 Task: Select the file "Transparency_mask" for the alpha mask video filter.
Action: Mouse moved to (139, 118)
Screenshot: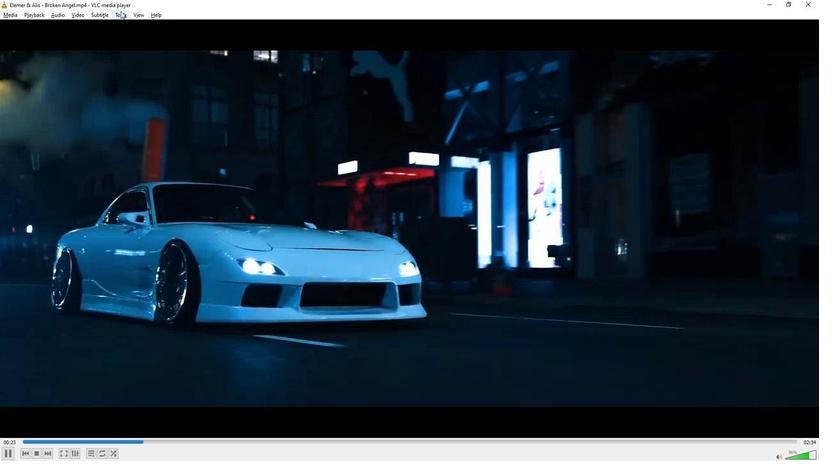 
Action: Mouse pressed left at (139, 118)
Screenshot: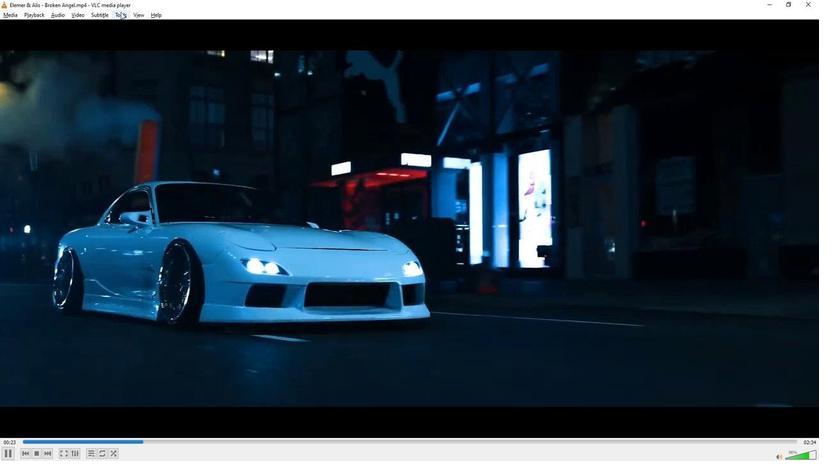 
Action: Mouse moved to (159, 178)
Screenshot: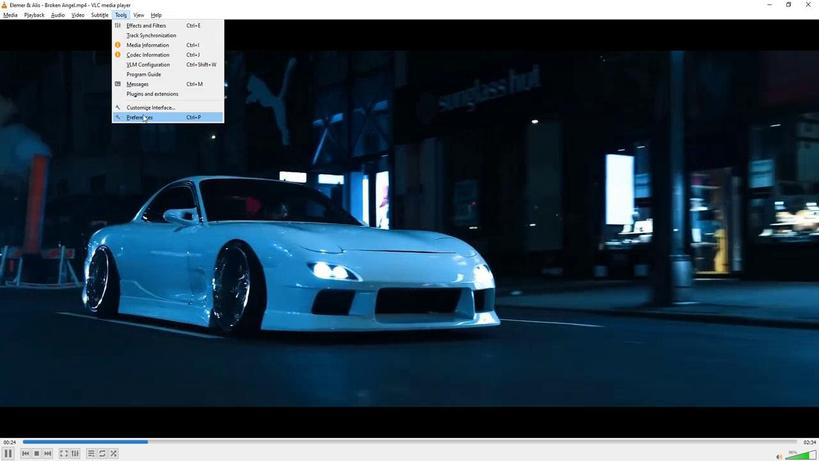 
Action: Mouse pressed left at (159, 178)
Screenshot: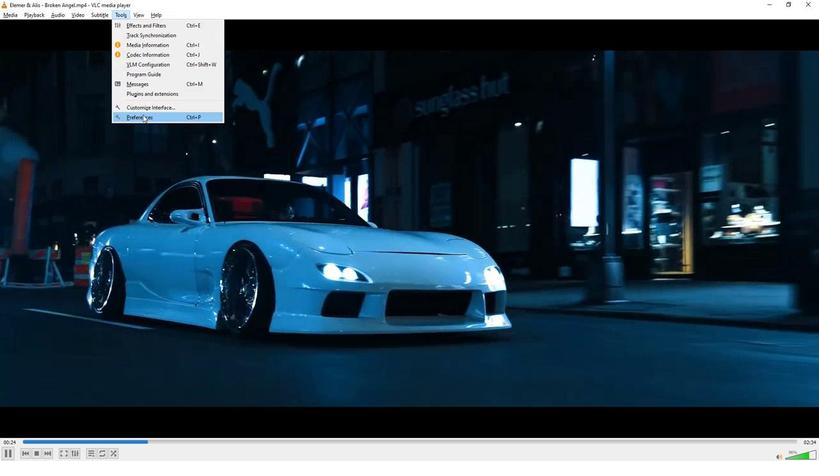 
Action: Mouse moved to (196, 324)
Screenshot: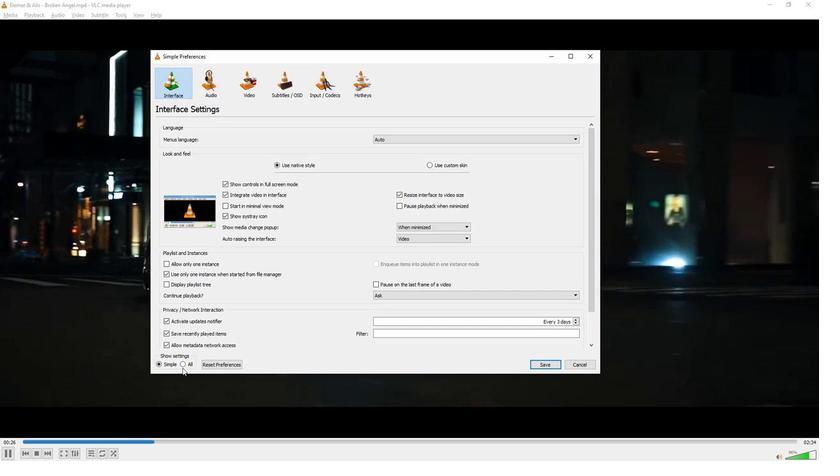 
Action: Mouse pressed left at (196, 324)
Screenshot: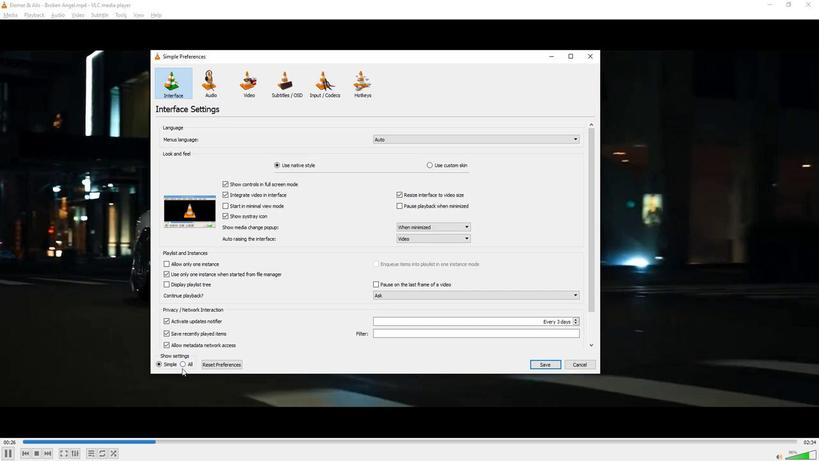 
Action: Mouse moved to (195, 322)
Screenshot: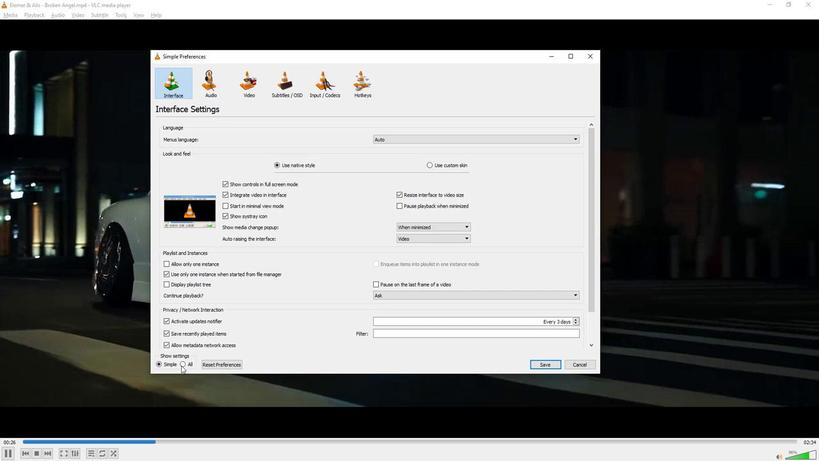 
Action: Mouse pressed left at (195, 322)
Screenshot: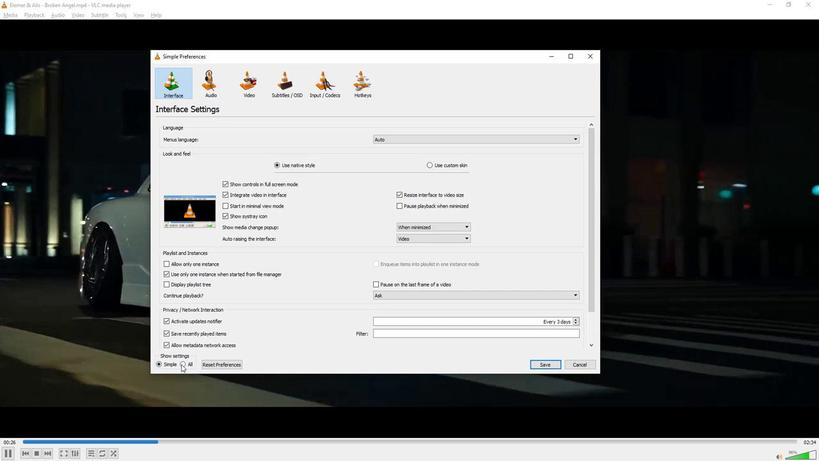 
Action: Mouse moved to (212, 287)
Screenshot: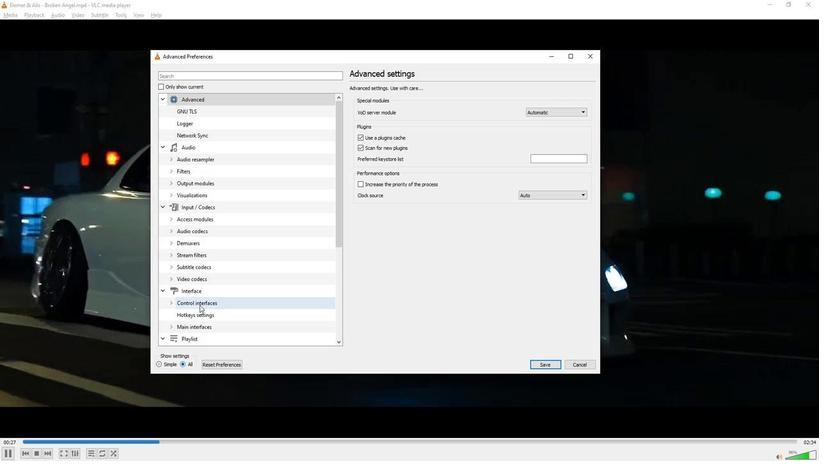
Action: Mouse scrolled (212, 287) with delta (0, 0)
Screenshot: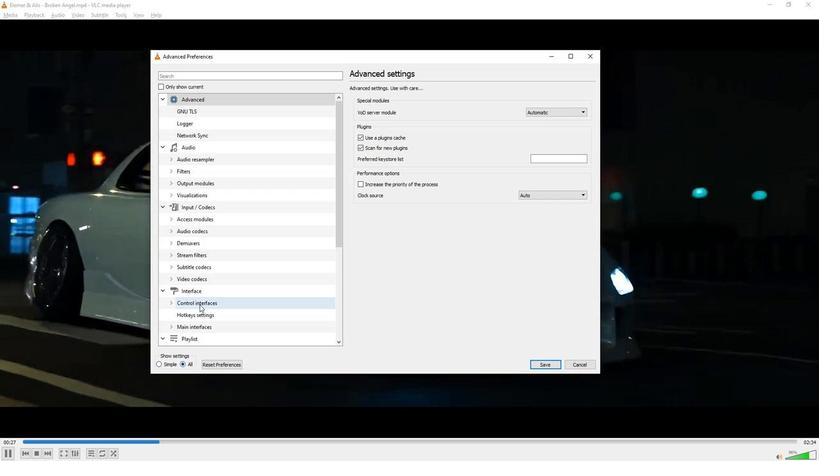 
Action: Mouse scrolled (212, 287) with delta (0, 0)
Screenshot: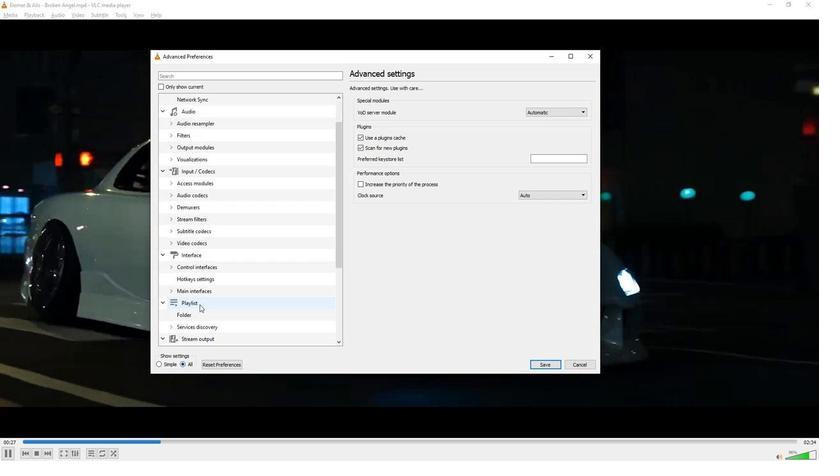 
Action: Mouse scrolled (212, 287) with delta (0, 0)
Screenshot: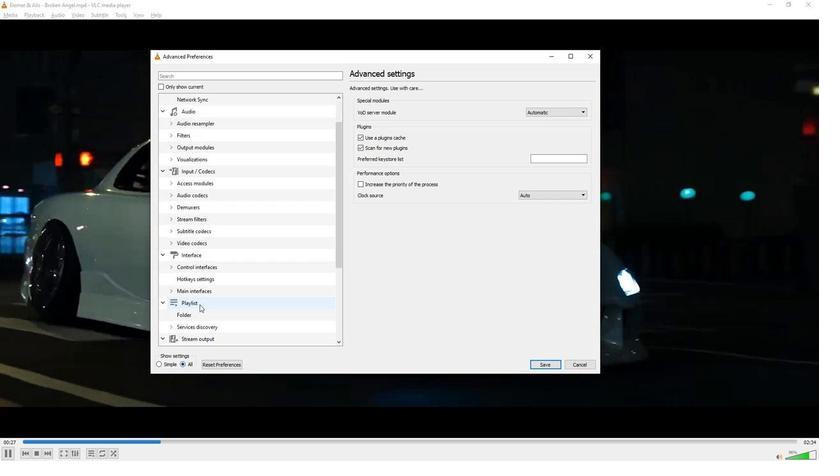 
Action: Mouse scrolled (212, 287) with delta (0, 0)
Screenshot: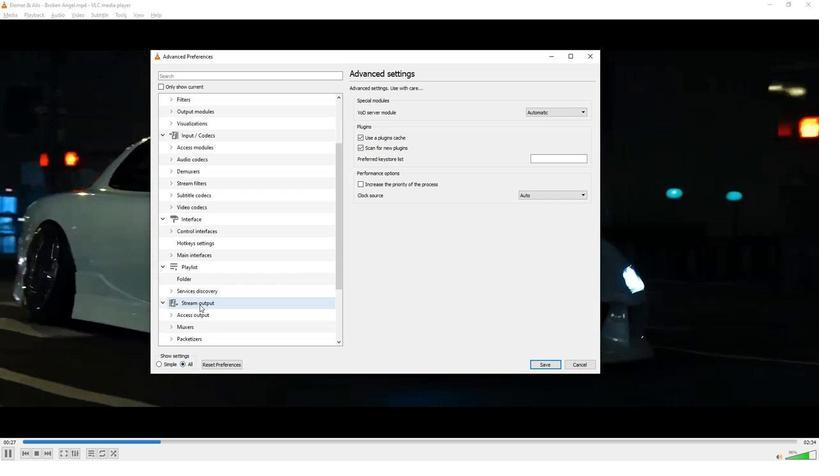 
Action: Mouse scrolled (212, 287) with delta (0, 0)
Screenshot: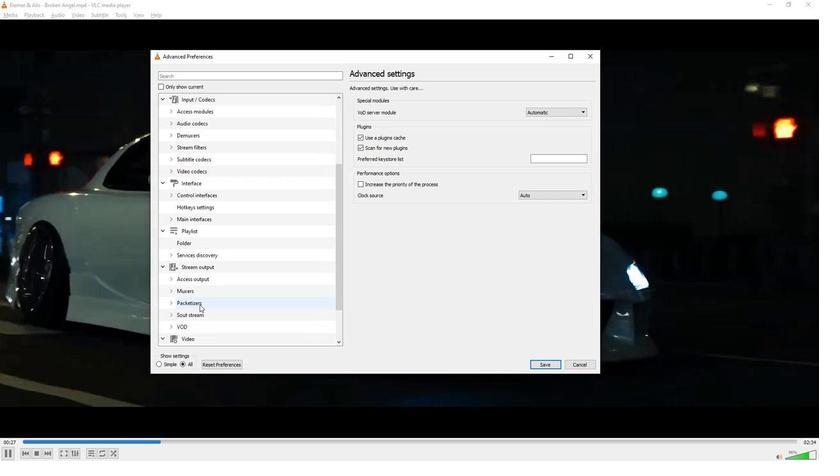 
Action: Mouse scrolled (212, 287) with delta (0, 0)
Screenshot: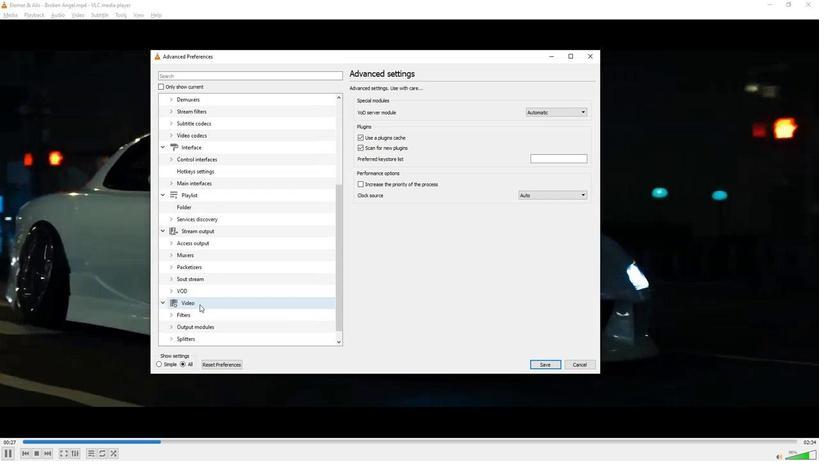 
Action: Mouse moved to (185, 287)
Screenshot: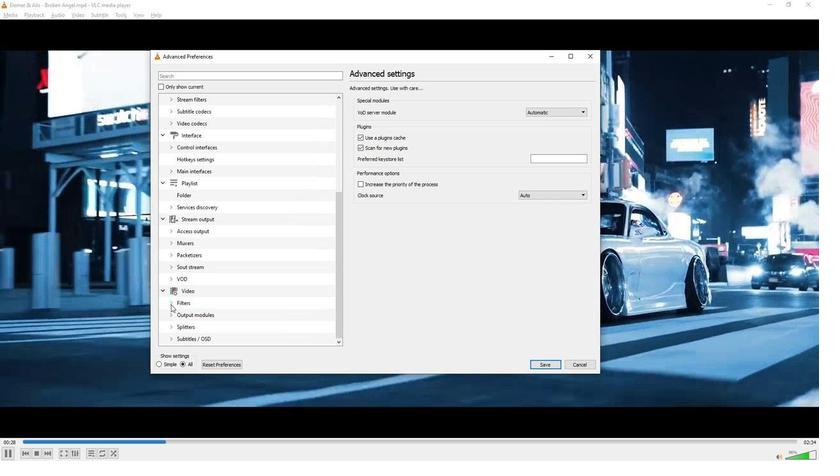 
Action: Mouse pressed left at (185, 287)
Screenshot: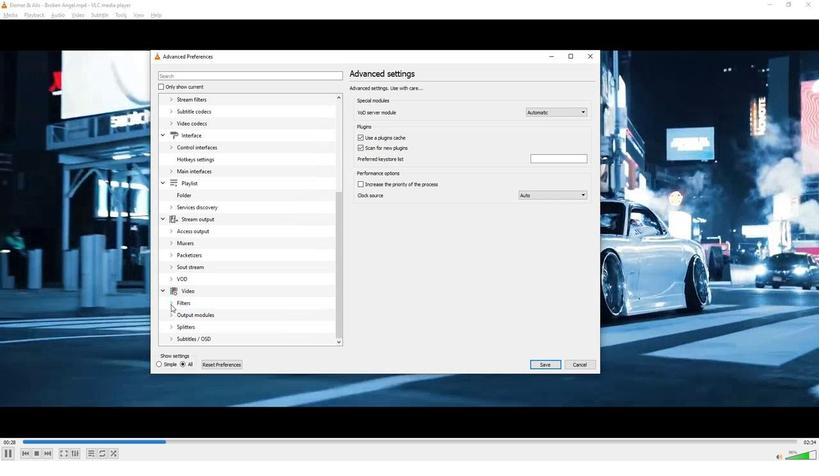 
Action: Mouse moved to (204, 292)
Screenshot: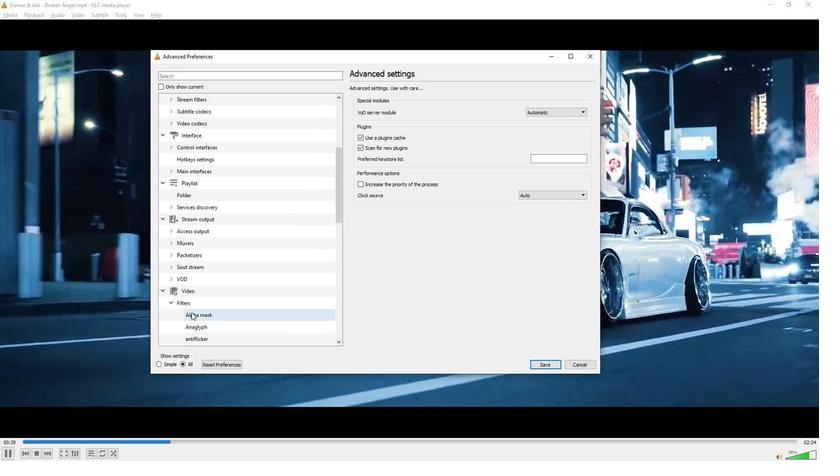 
Action: Mouse pressed left at (204, 292)
Screenshot: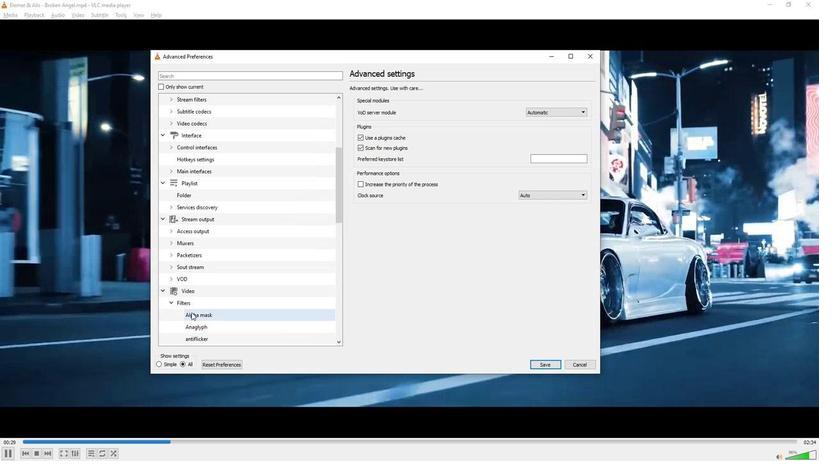 
Action: Mouse moved to (561, 169)
Screenshot: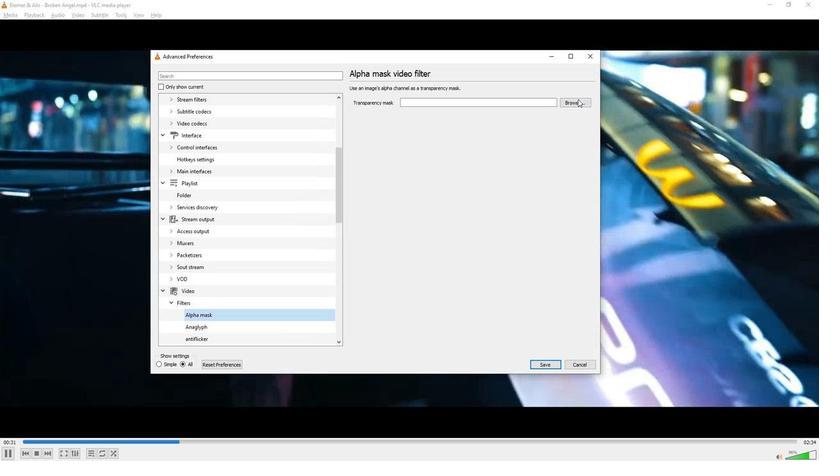 
Action: Mouse pressed left at (561, 169)
Screenshot: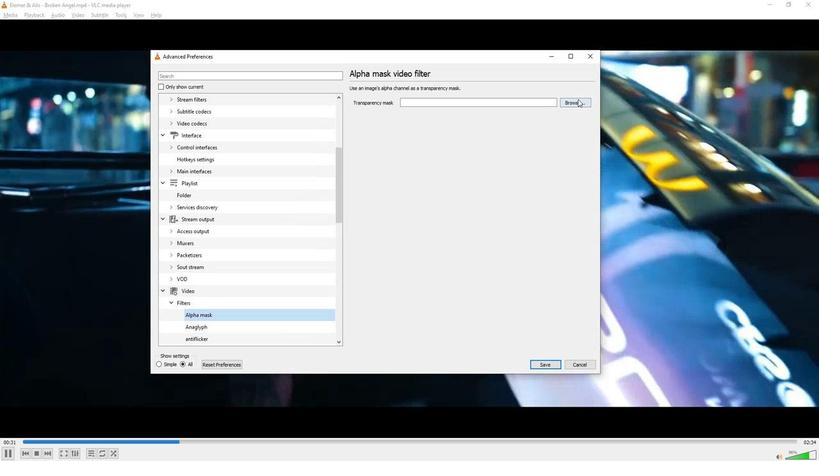 
Action: Mouse moved to (202, 196)
Screenshot: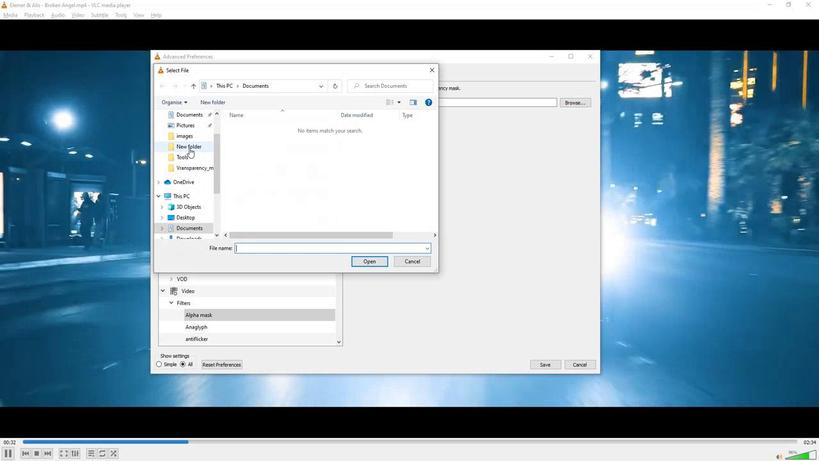 
Action: Mouse pressed left at (202, 196)
Screenshot: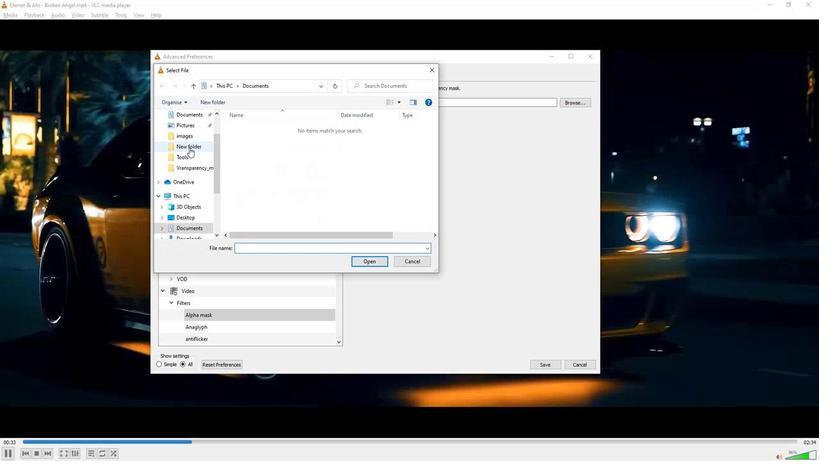 
Action: Mouse moved to (297, 188)
Screenshot: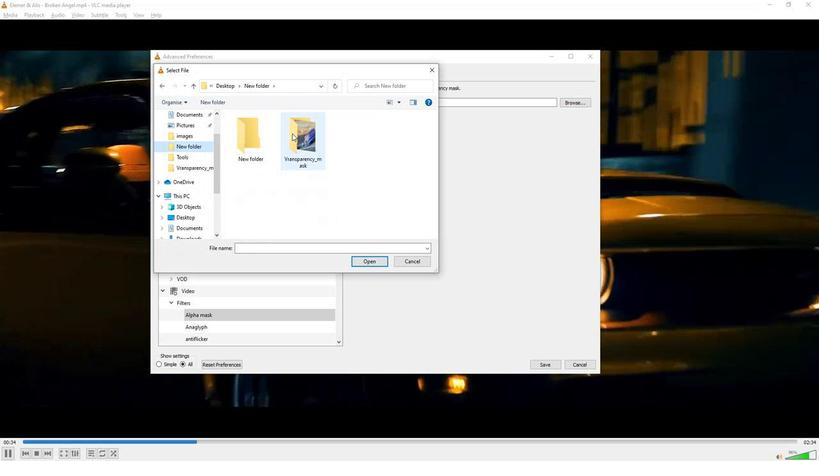 
Action: Mouse pressed left at (297, 188)
Screenshot: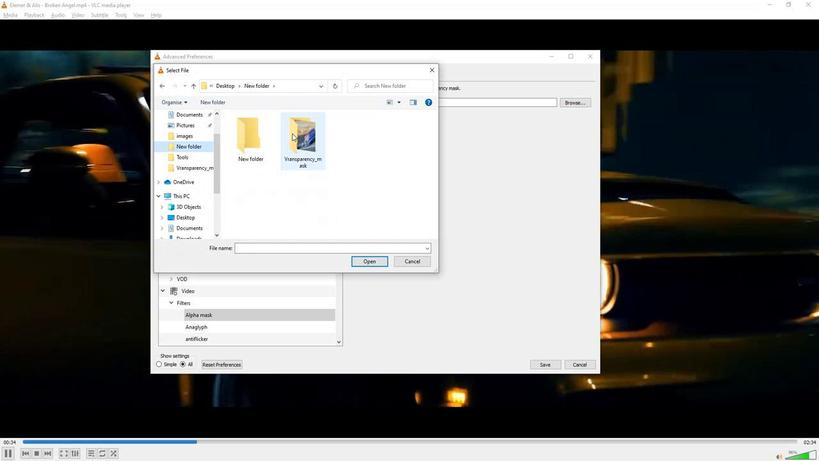
Action: Mouse pressed left at (297, 188)
Screenshot: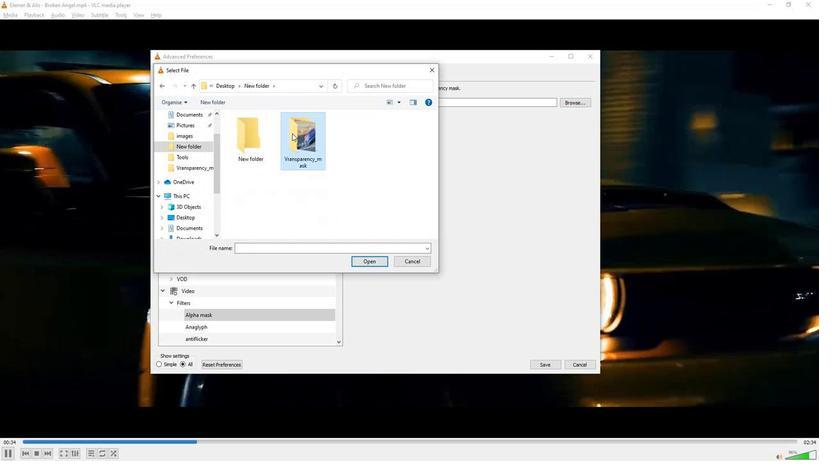 
Action: Mouse moved to (366, 260)
Screenshot: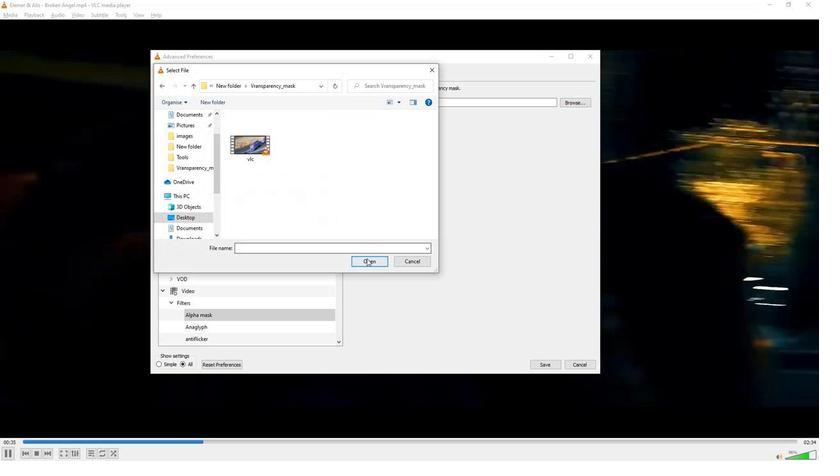 
Action: Mouse pressed left at (366, 260)
Screenshot: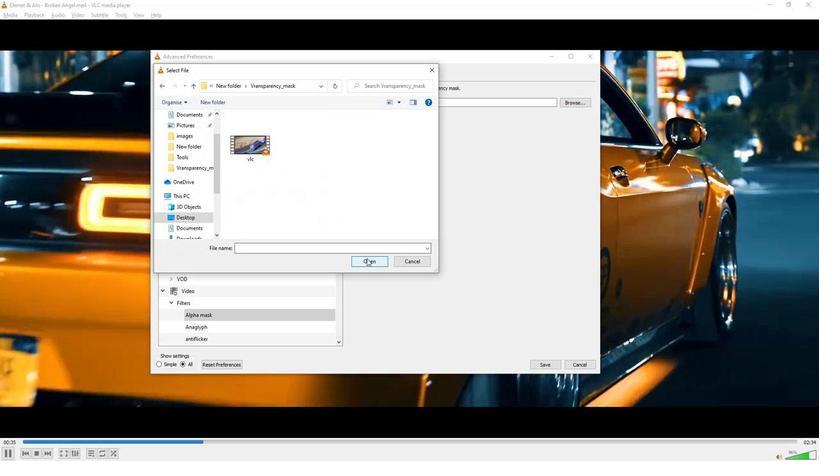 
Action: Mouse moved to (370, 264)
Screenshot: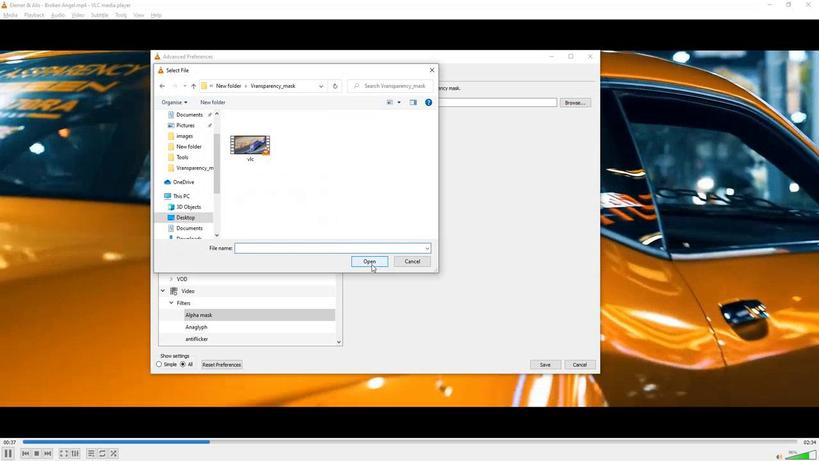 
Action: Mouse pressed left at (370, 264)
Screenshot: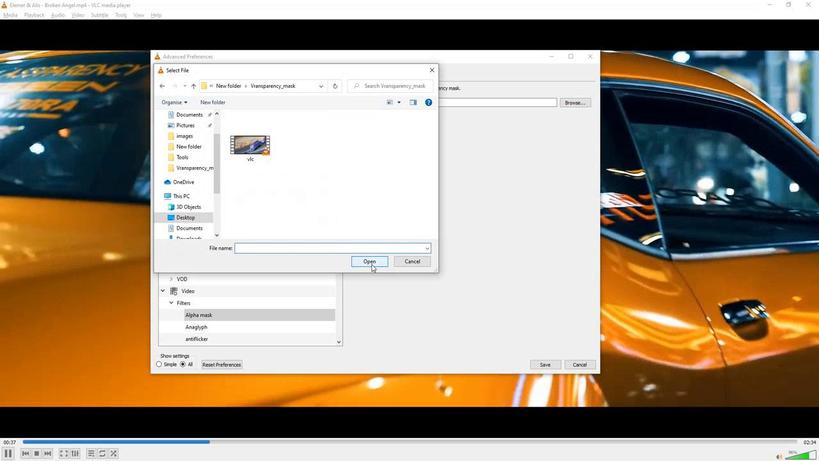 
Action: Mouse moved to (259, 194)
Screenshot: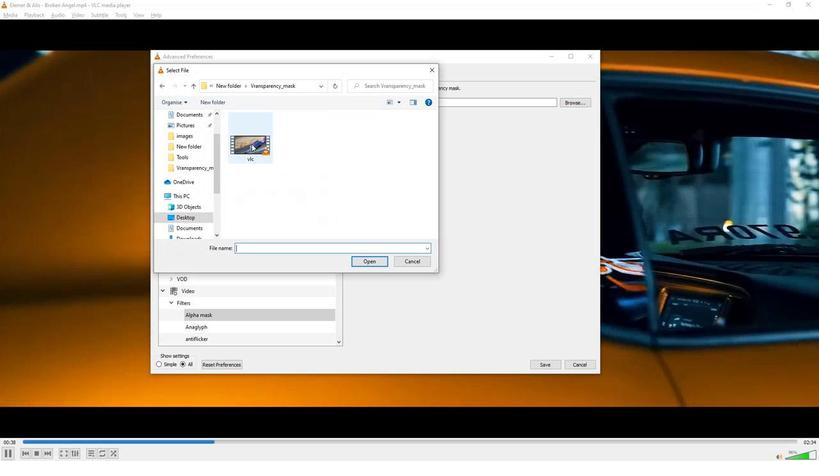 
Action: Mouse pressed left at (259, 194)
Screenshot: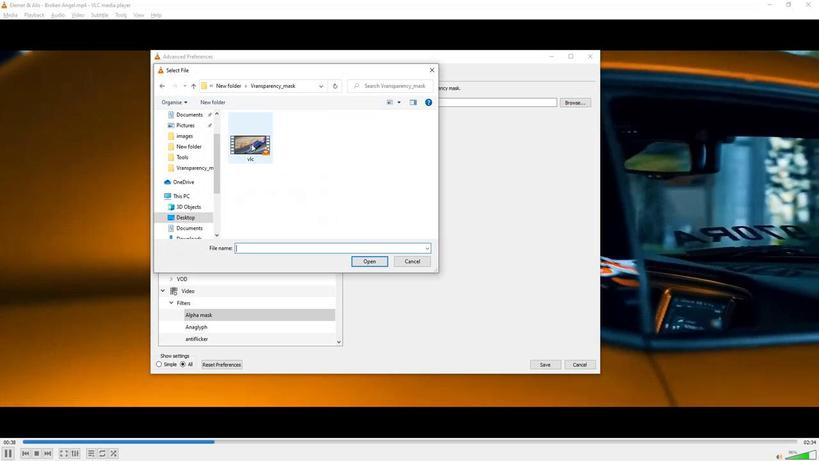 
Action: Mouse moved to (354, 260)
Screenshot: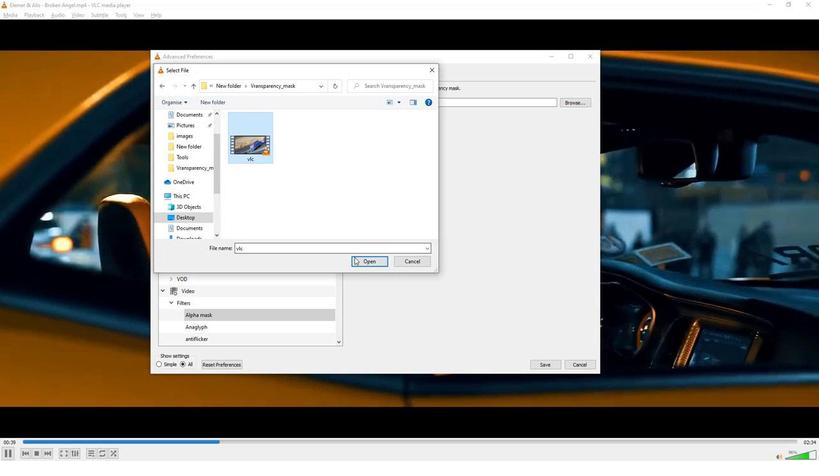 
Action: Mouse pressed left at (354, 260)
Screenshot: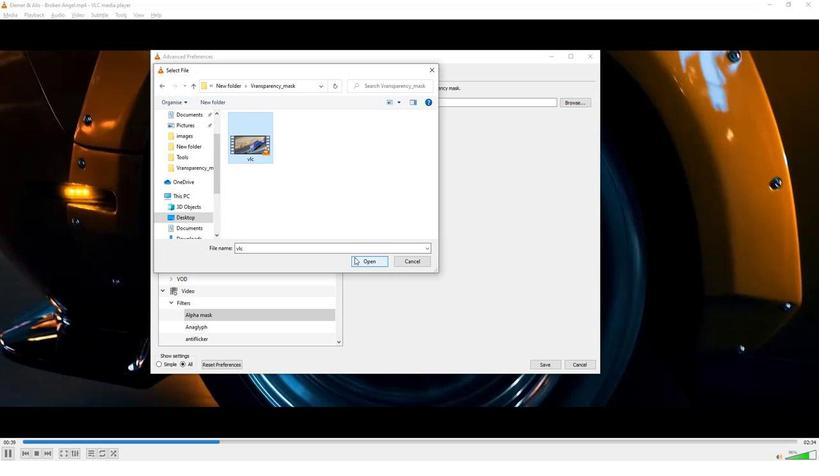 
